 Task: Sort the products by unit price (low first).
Action: Mouse pressed left at (23, 83)
Screenshot: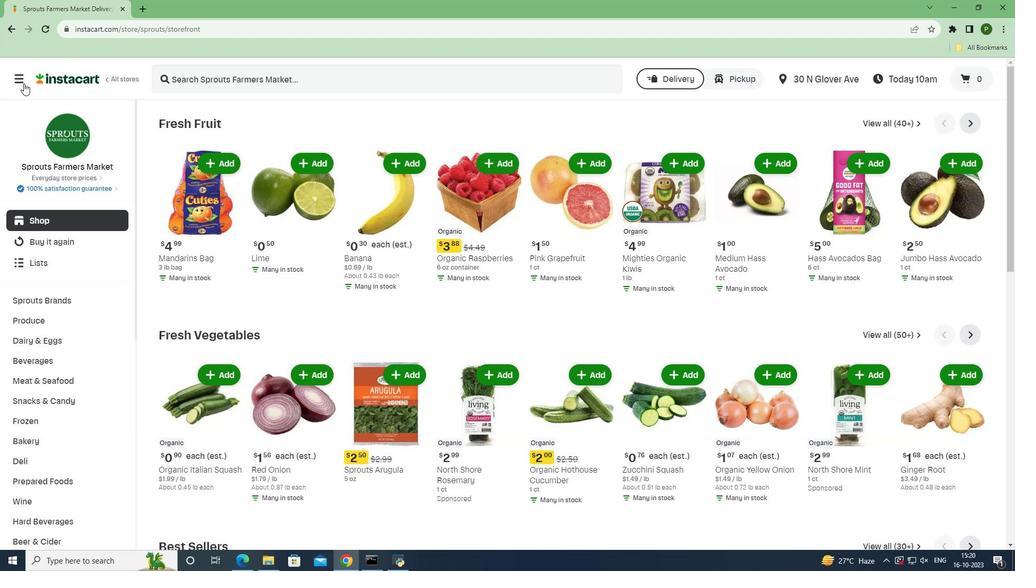
Action: Mouse moved to (47, 282)
Screenshot: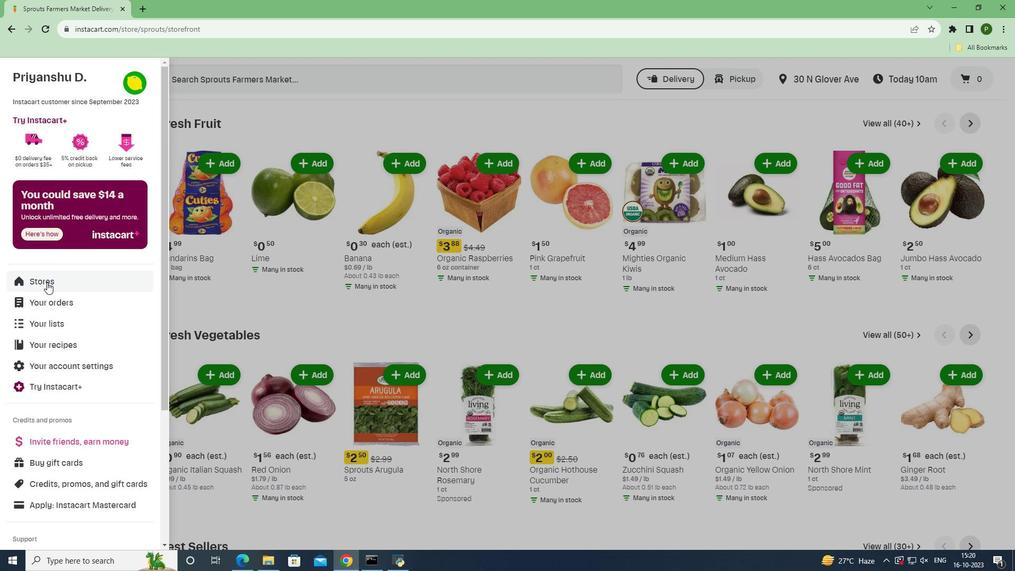 
Action: Mouse pressed left at (47, 282)
Screenshot: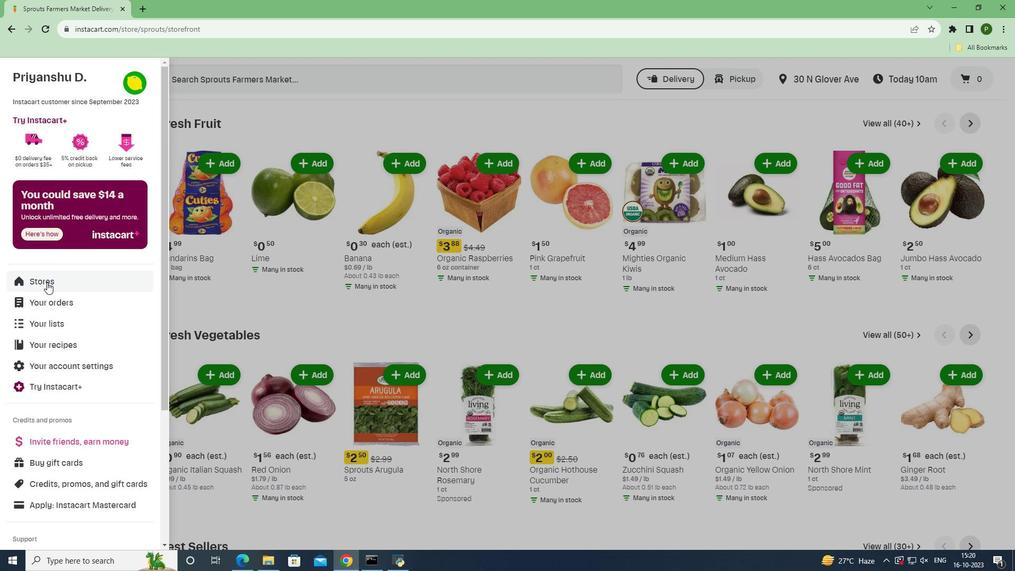
Action: Mouse moved to (239, 122)
Screenshot: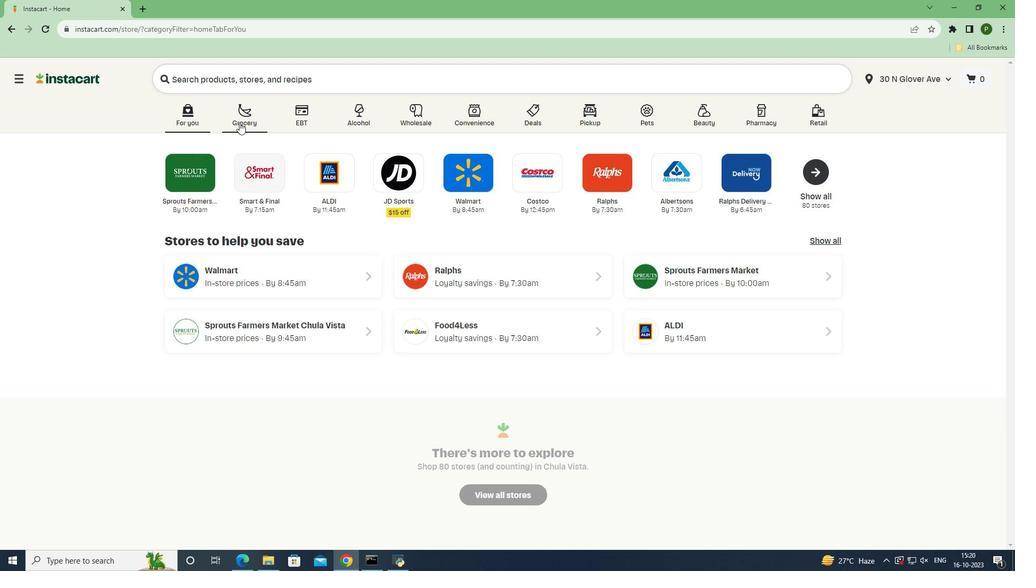 
Action: Mouse pressed left at (239, 122)
Screenshot: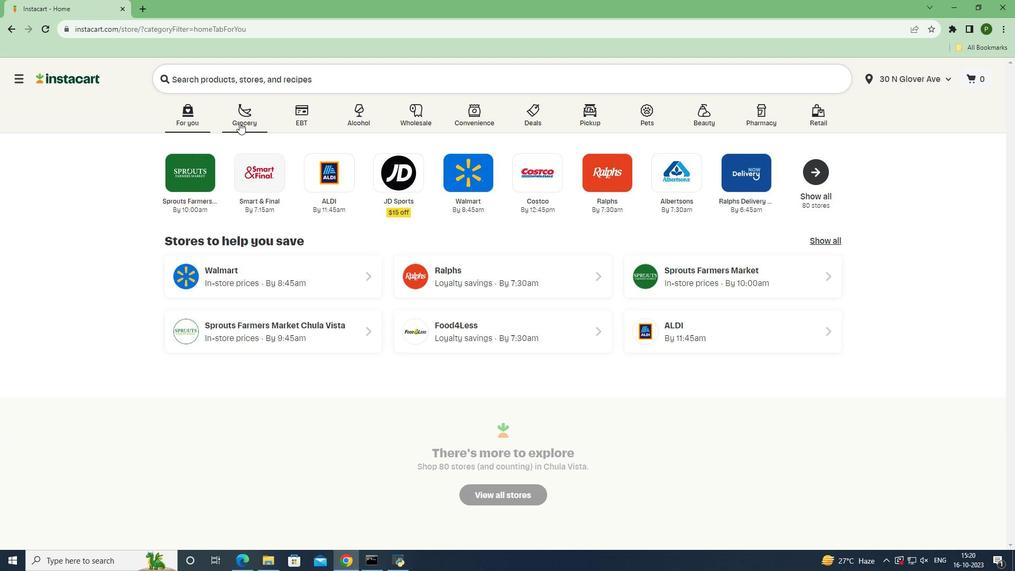 
Action: Mouse moved to (649, 241)
Screenshot: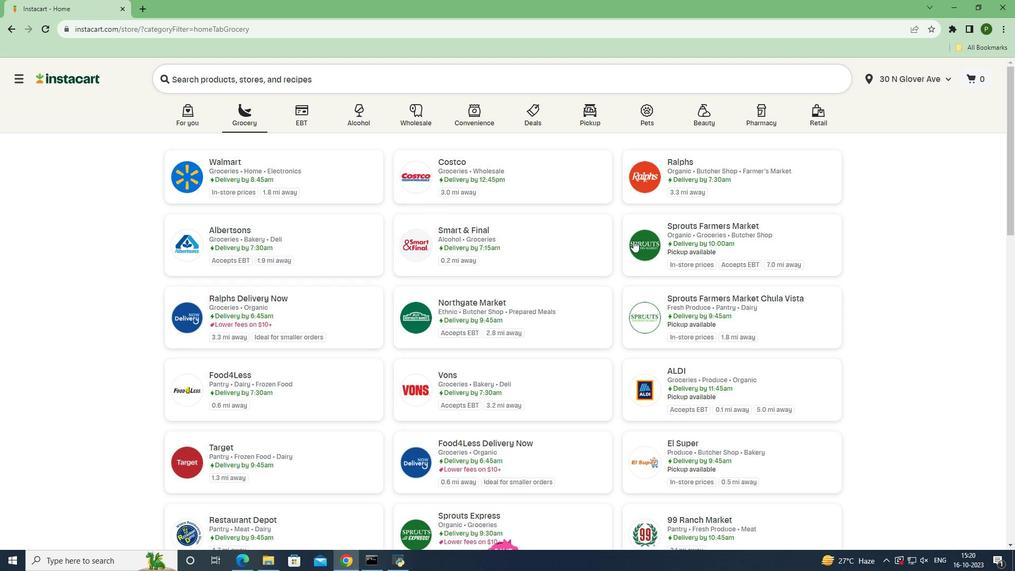 
Action: Mouse pressed left at (649, 241)
Screenshot: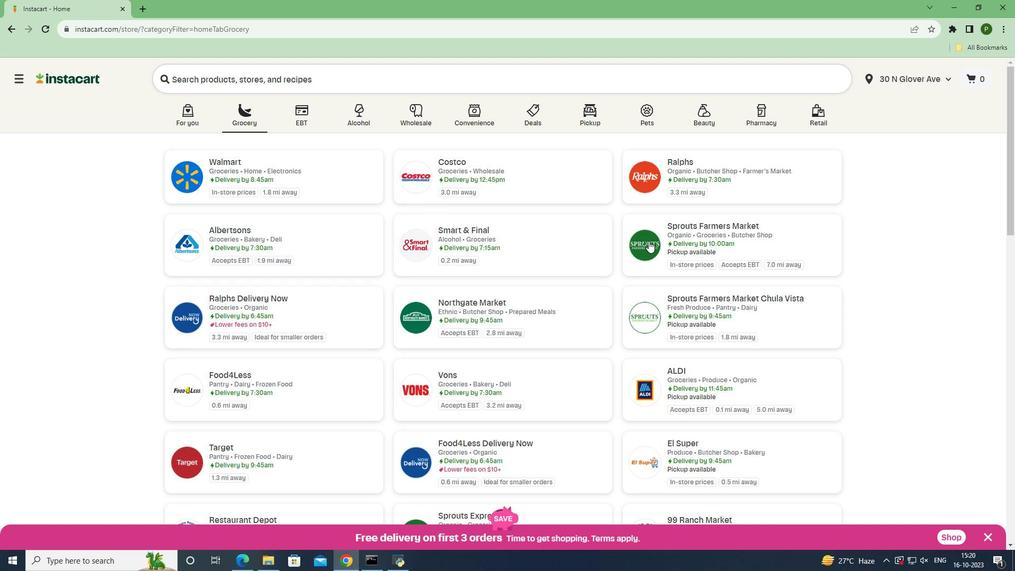 
Action: Mouse pressed left at (649, 241)
Screenshot: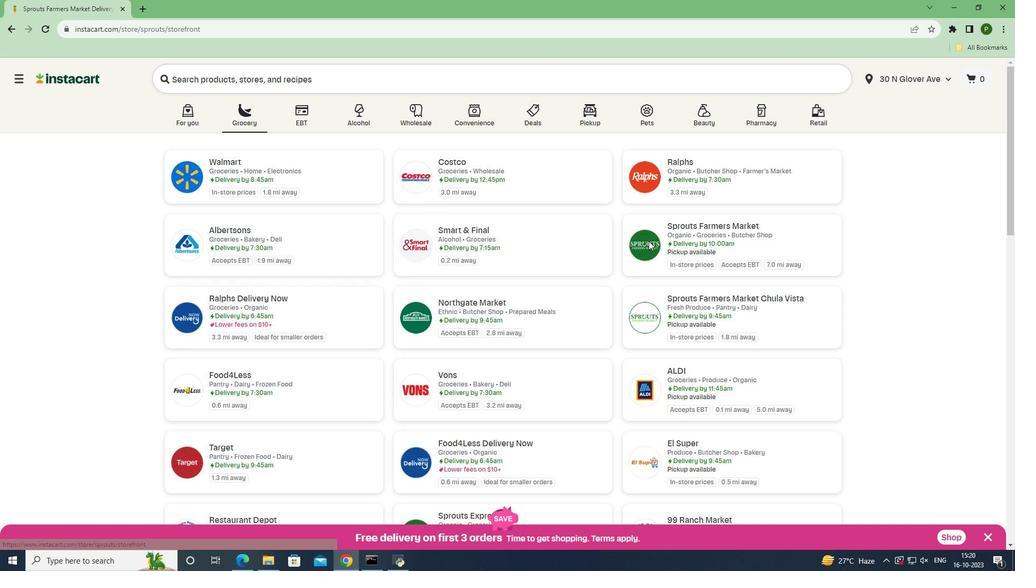 
Action: Mouse moved to (46, 360)
Screenshot: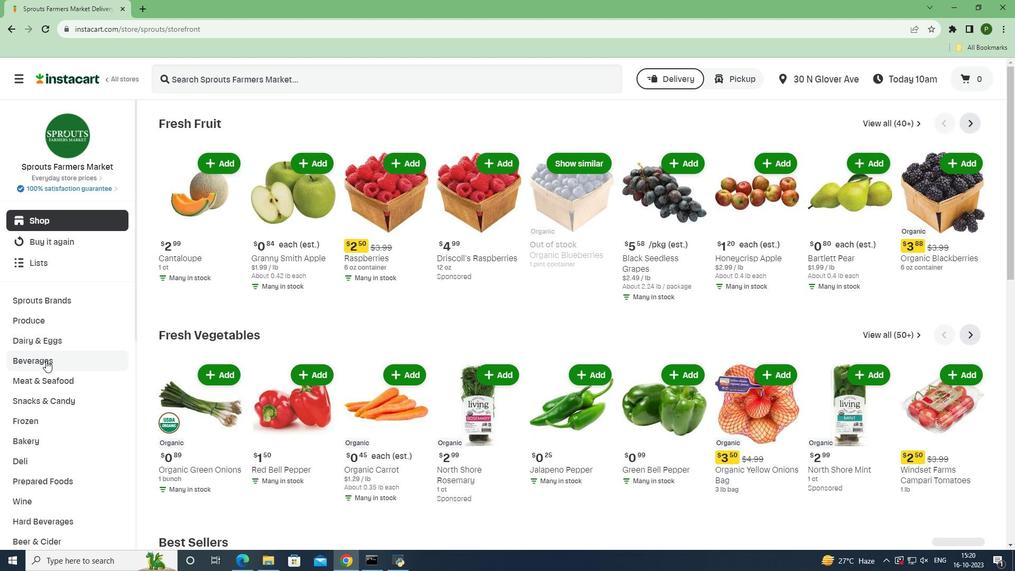 
Action: Mouse pressed left at (46, 360)
Screenshot: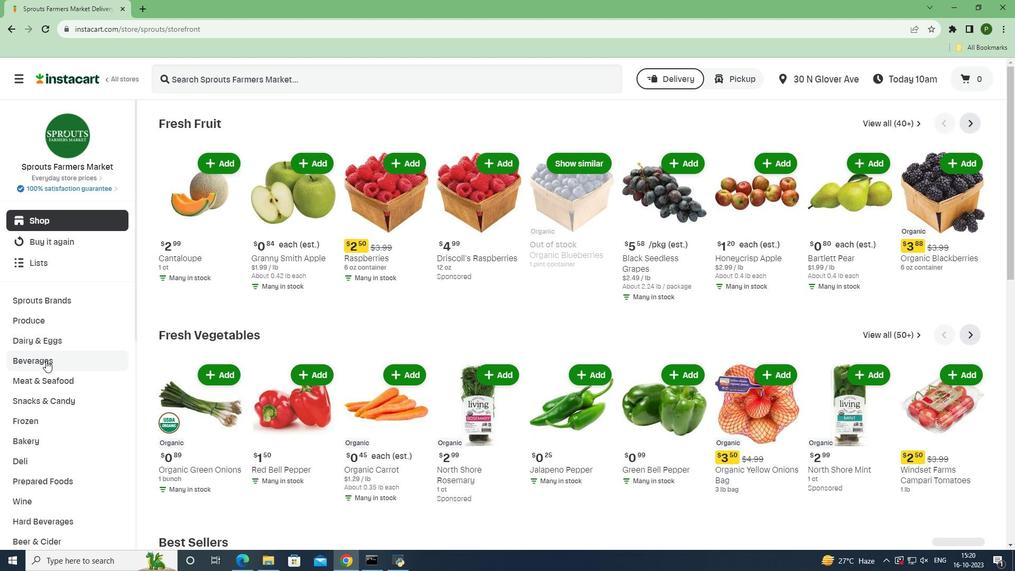 
Action: Mouse moved to (961, 143)
Screenshot: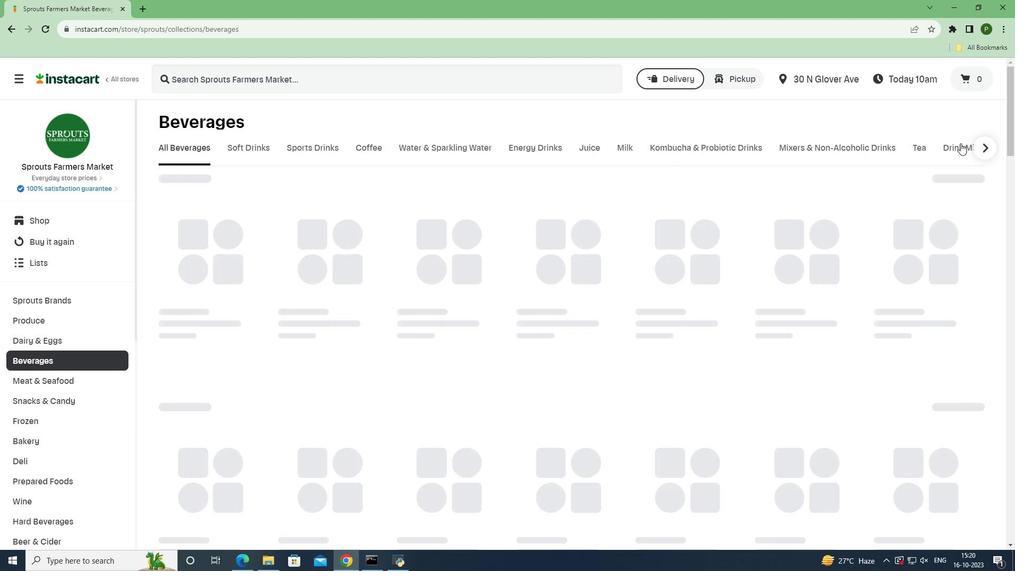 
Action: Mouse pressed left at (961, 143)
Screenshot: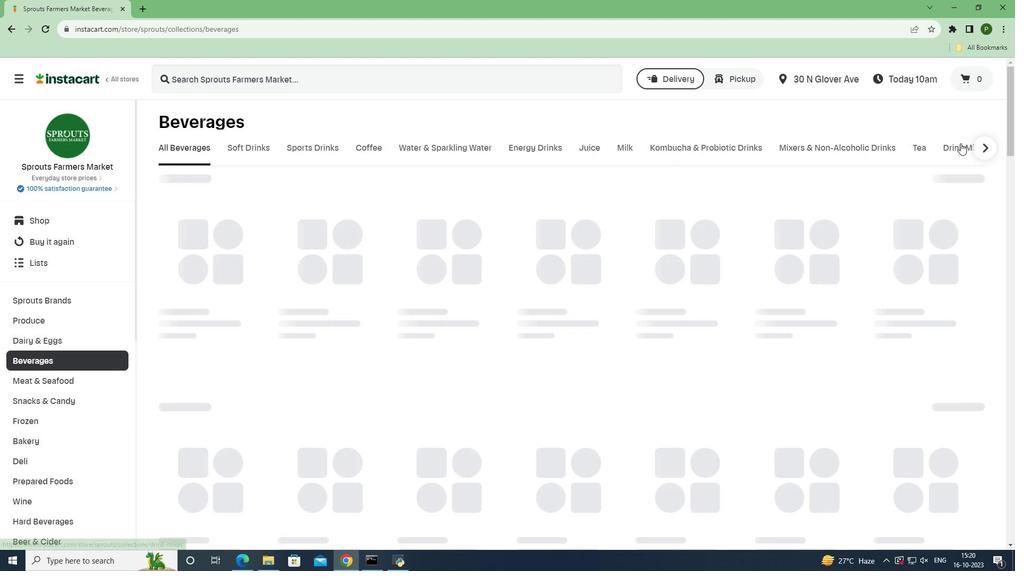 
Action: Mouse moved to (286, 186)
Screenshot: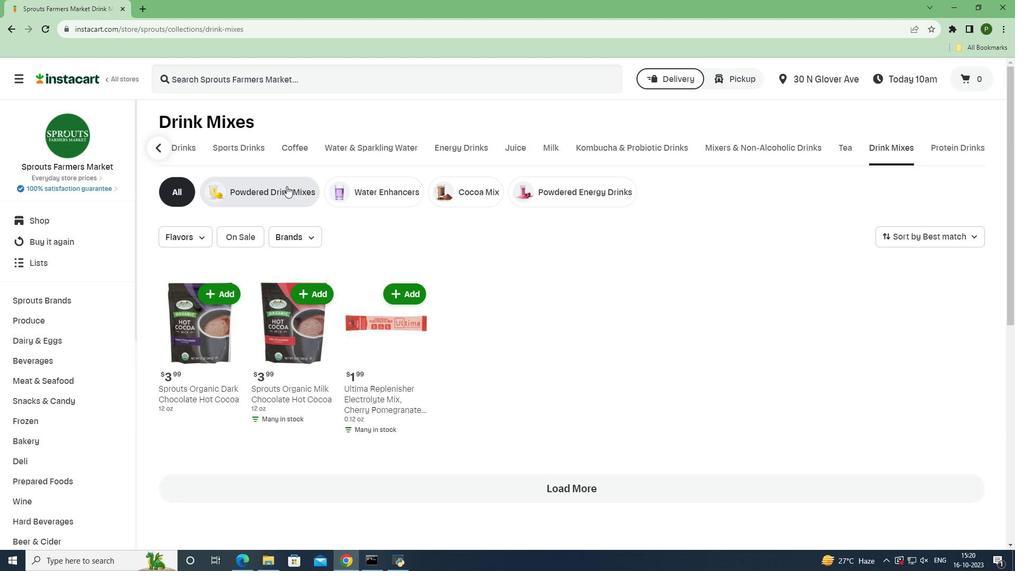 
Action: Mouse pressed left at (286, 186)
Screenshot: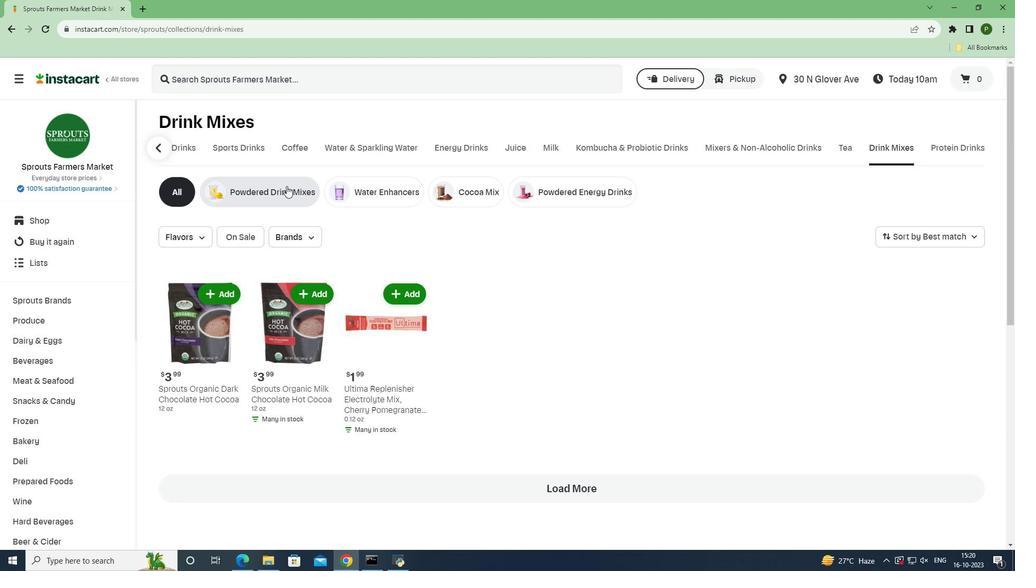 
Action: Mouse moved to (977, 243)
Screenshot: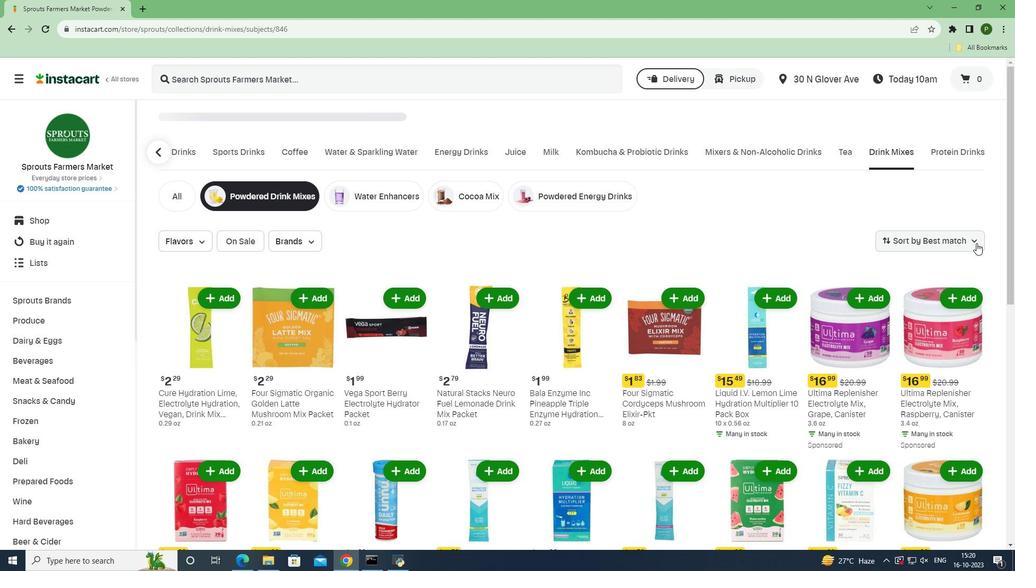
Action: Mouse pressed left at (977, 243)
Screenshot: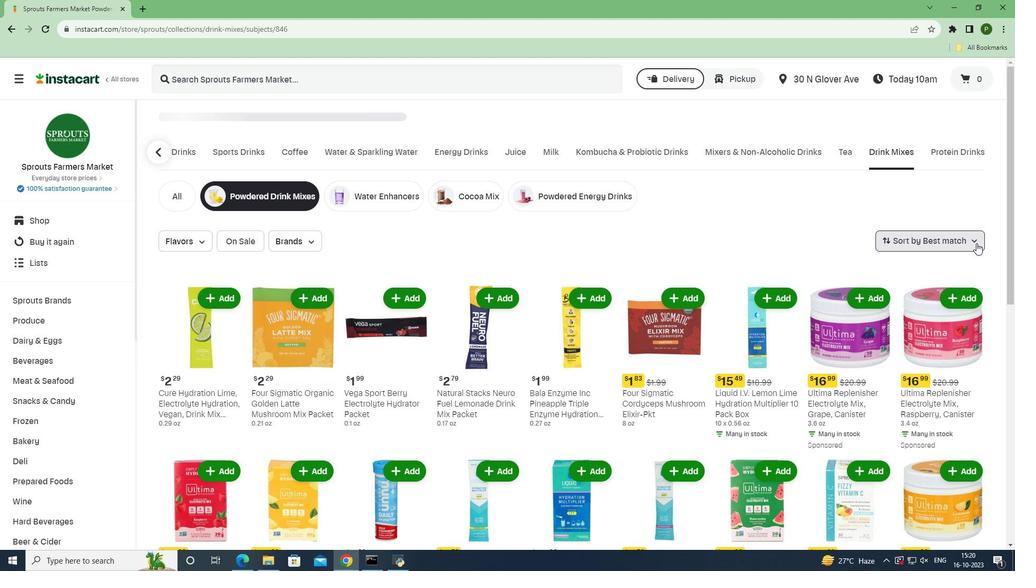 
Action: Mouse moved to (958, 338)
Screenshot: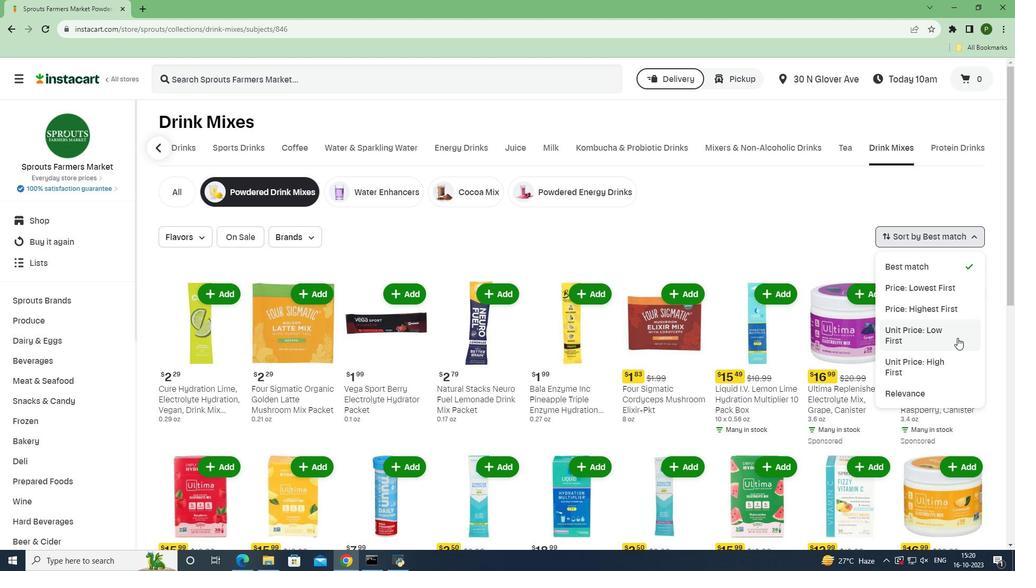 
Action: Mouse pressed left at (958, 338)
Screenshot: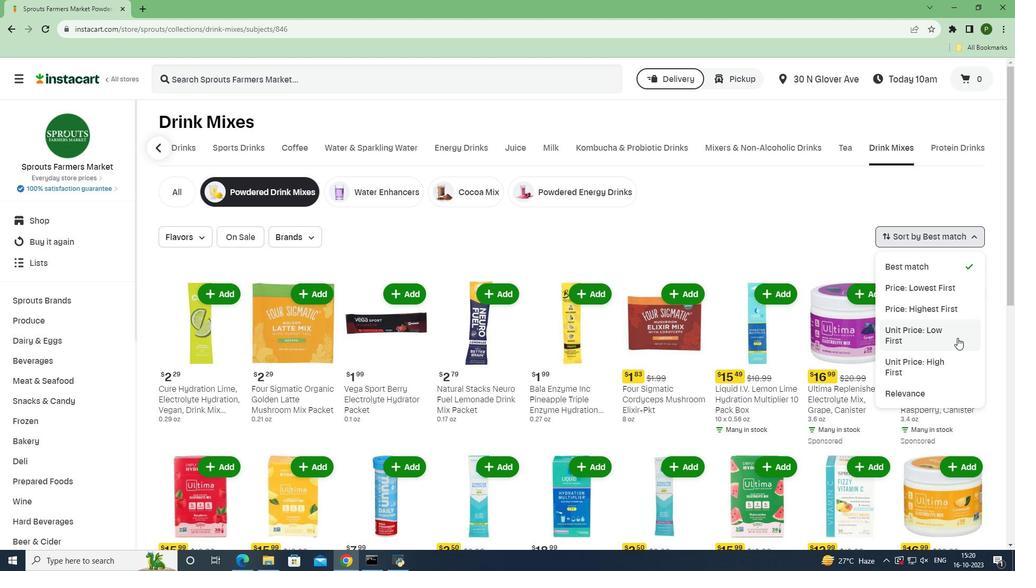 
Action: Mouse moved to (921, 404)
Screenshot: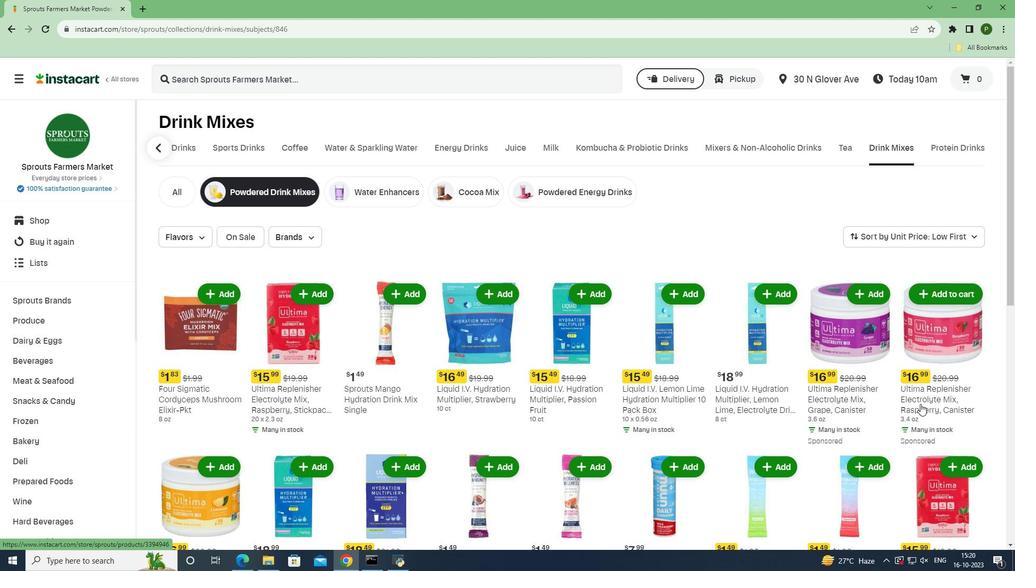 
